 Task: Create in the project Wayfarer a sprint 'Full Throttle'.
Action: Mouse moved to (263, 67)
Screenshot: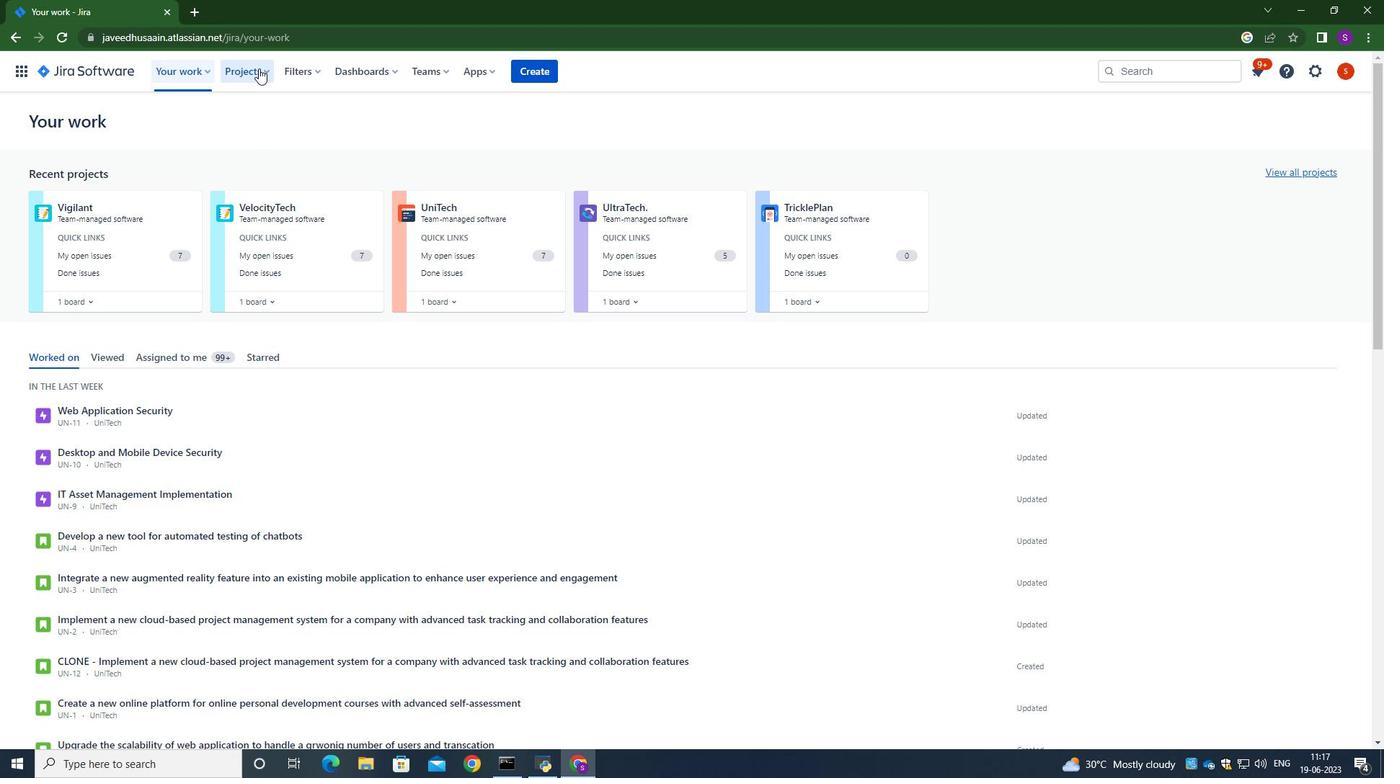 
Action: Mouse pressed left at (263, 67)
Screenshot: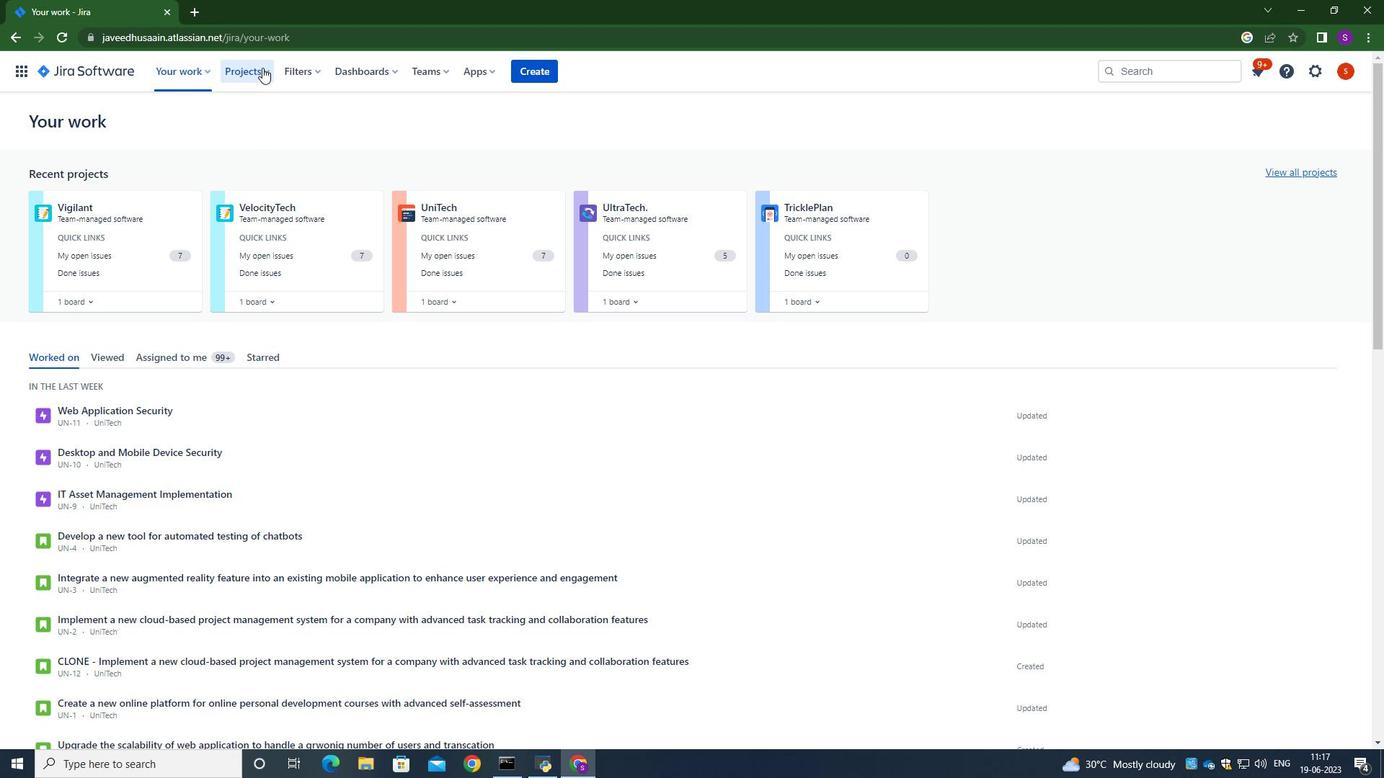 
Action: Mouse moved to (297, 131)
Screenshot: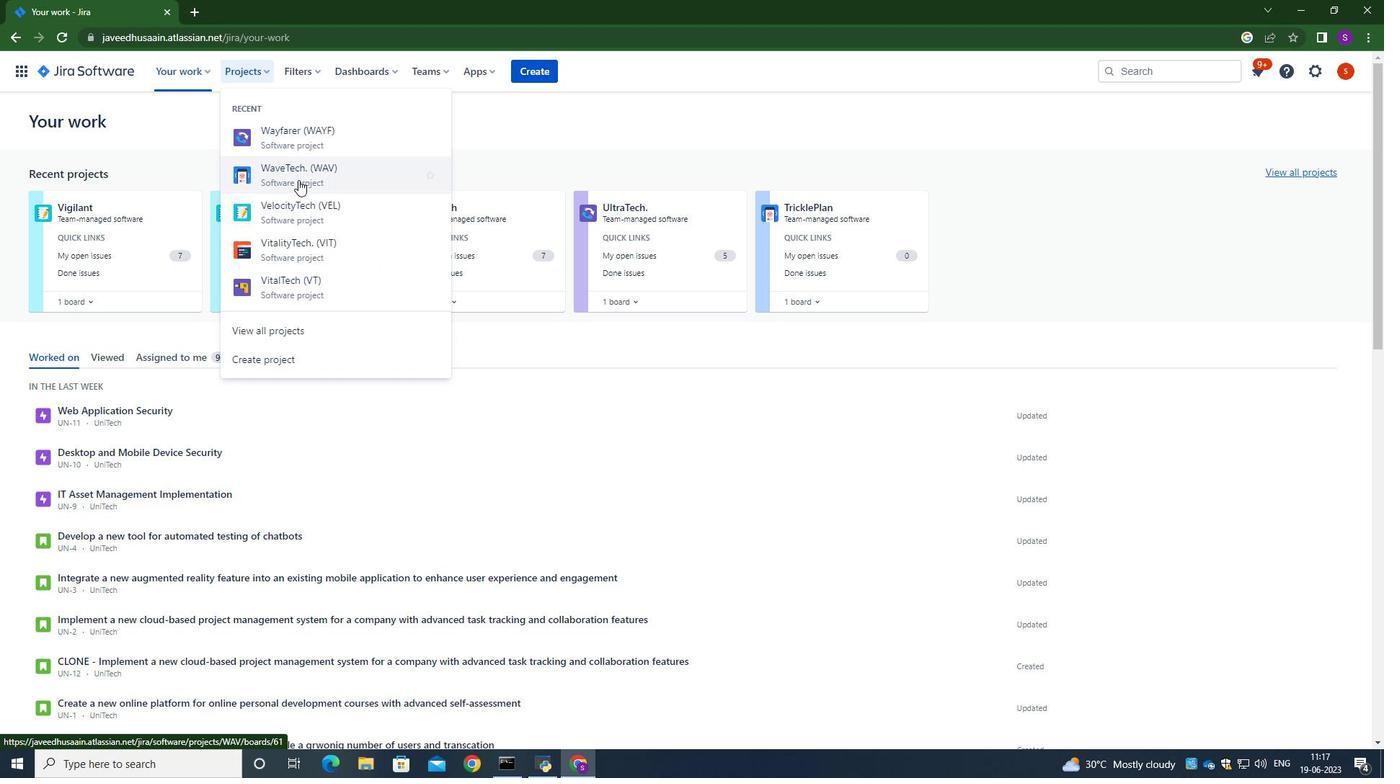 
Action: Mouse pressed left at (297, 131)
Screenshot: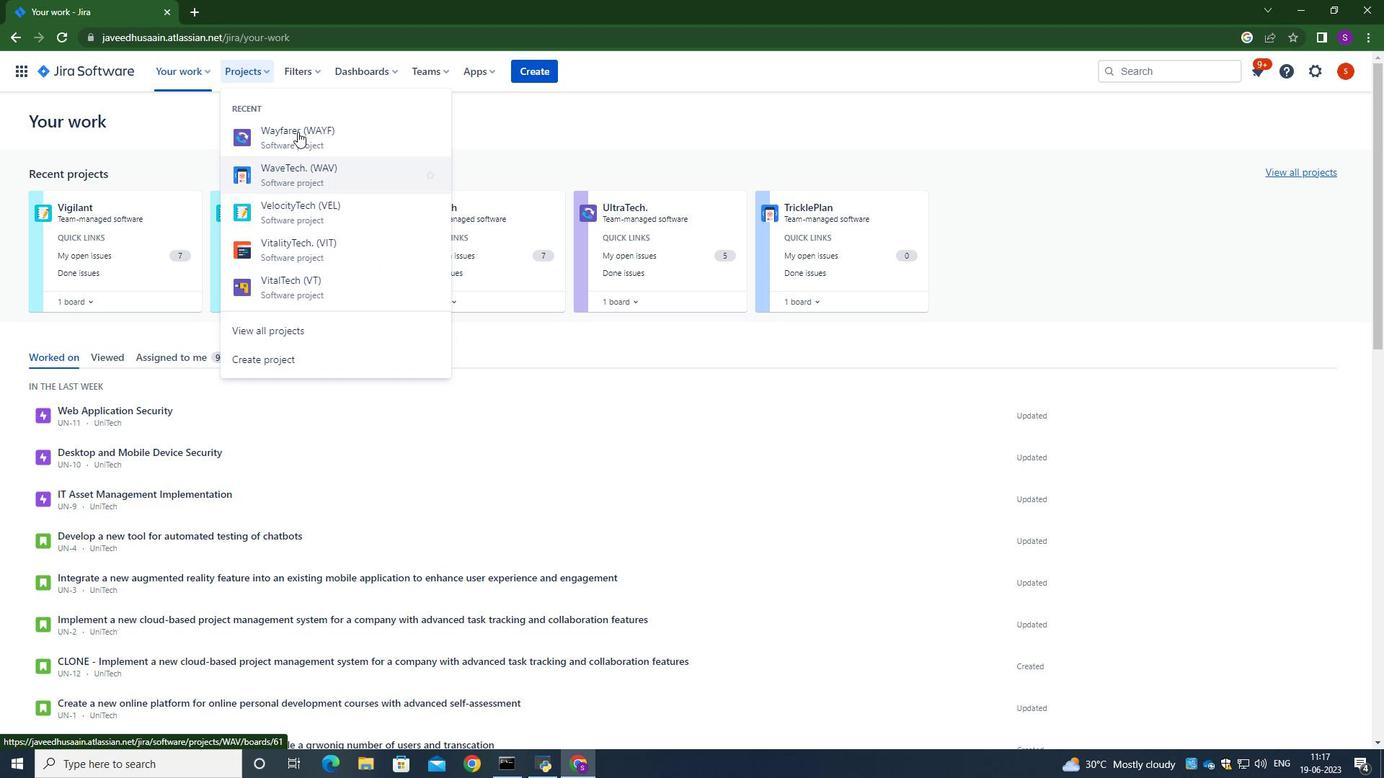 
Action: Mouse moved to (82, 213)
Screenshot: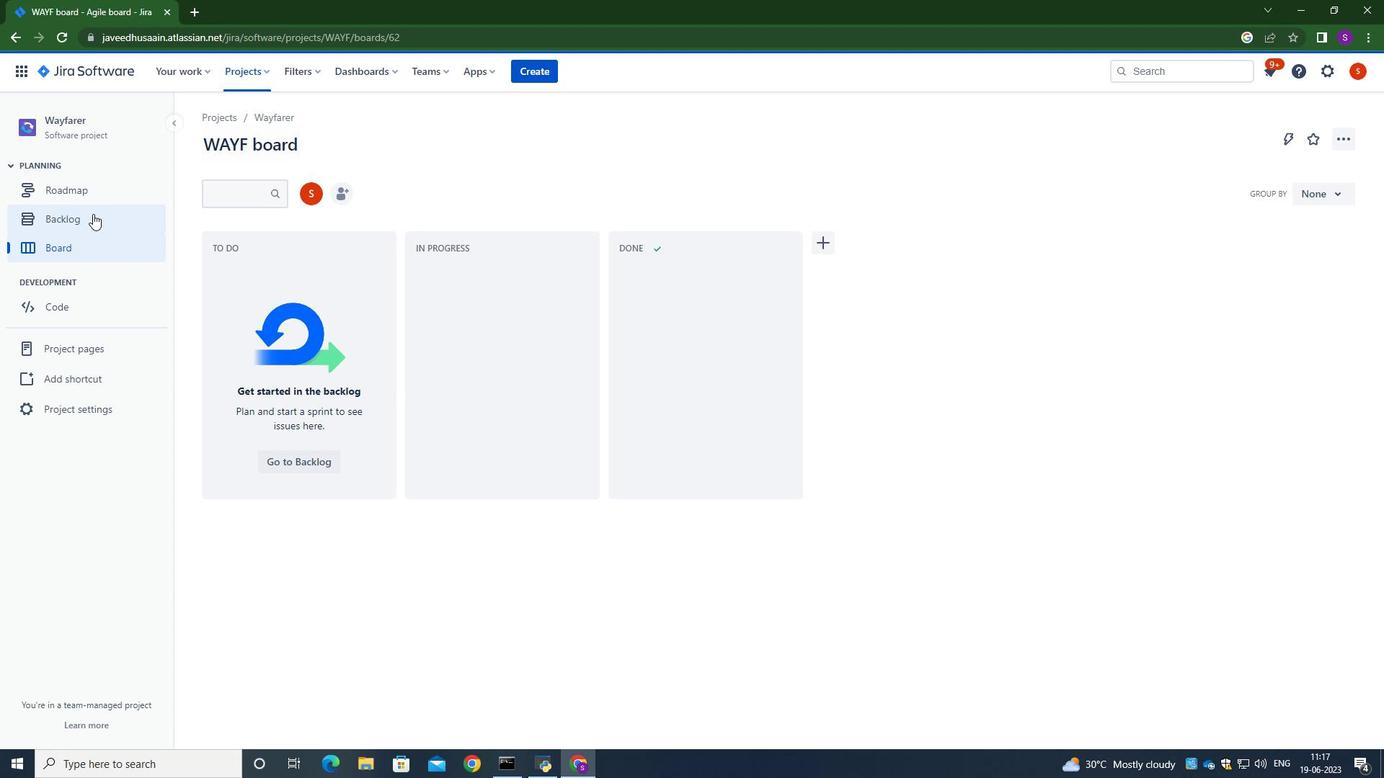 
Action: Mouse pressed left at (82, 213)
Screenshot: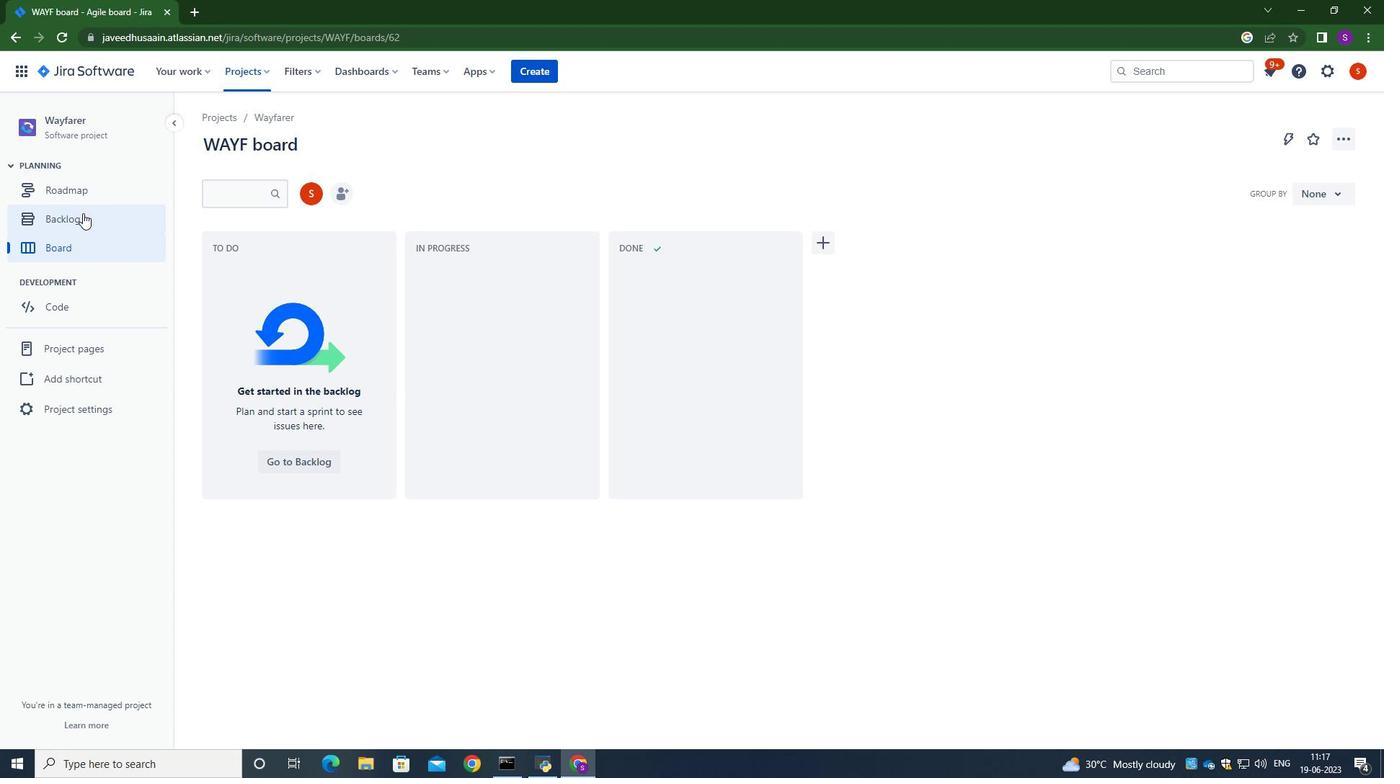 
Action: Mouse moved to (1291, 515)
Screenshot: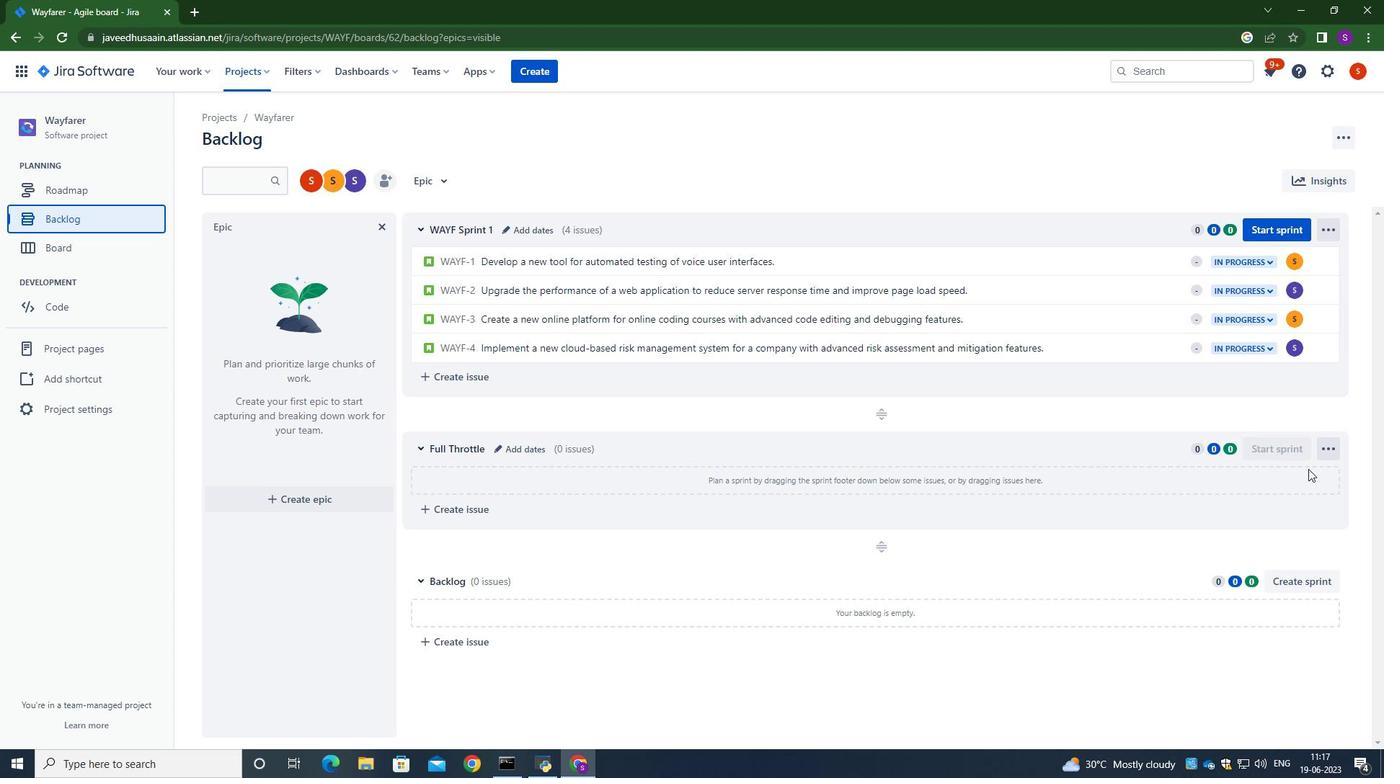 
Action: Mouse scrolled (1291, 514) with delta (0, 0)
Screenshot: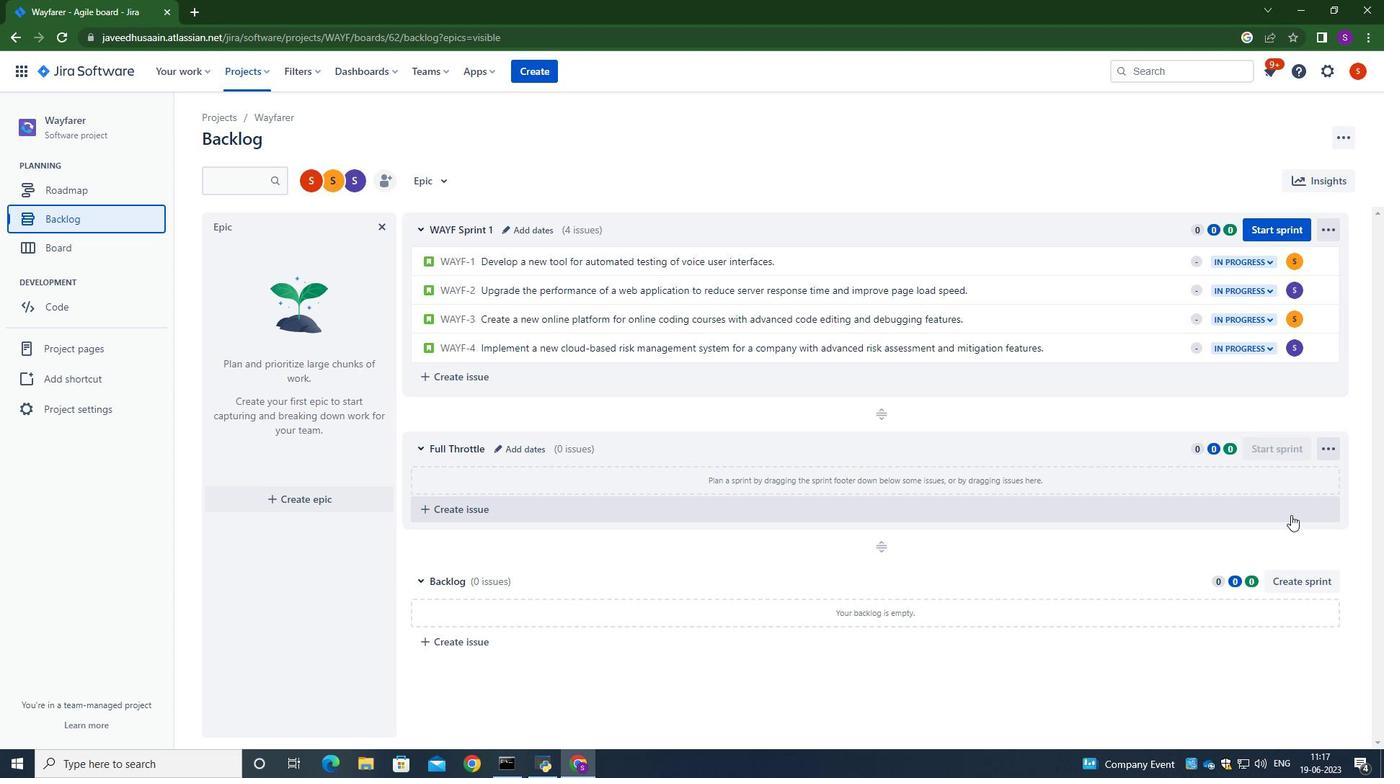 
Action: Mouse moved to (1294, 589)
Screenshot: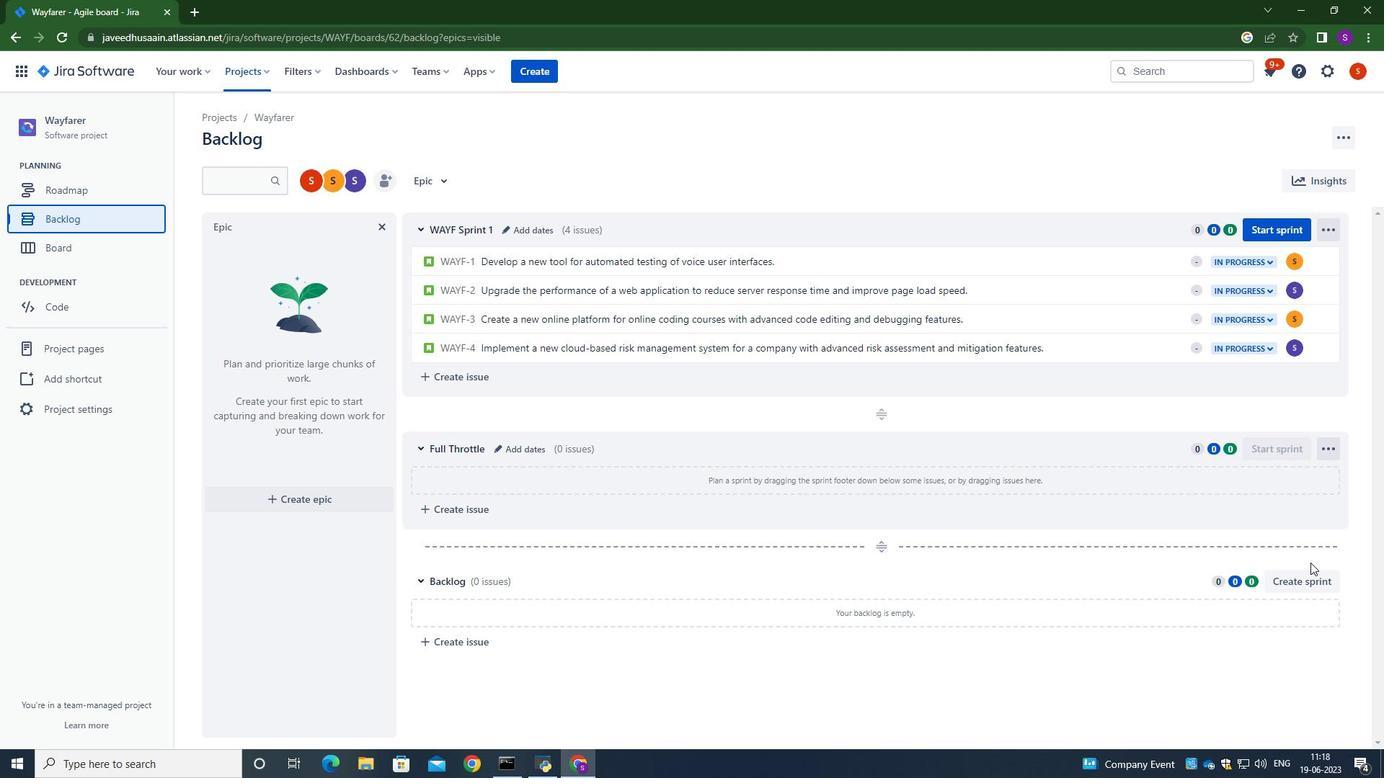 
Action: Mouse pressed left at (1294, 589)
Screenshot: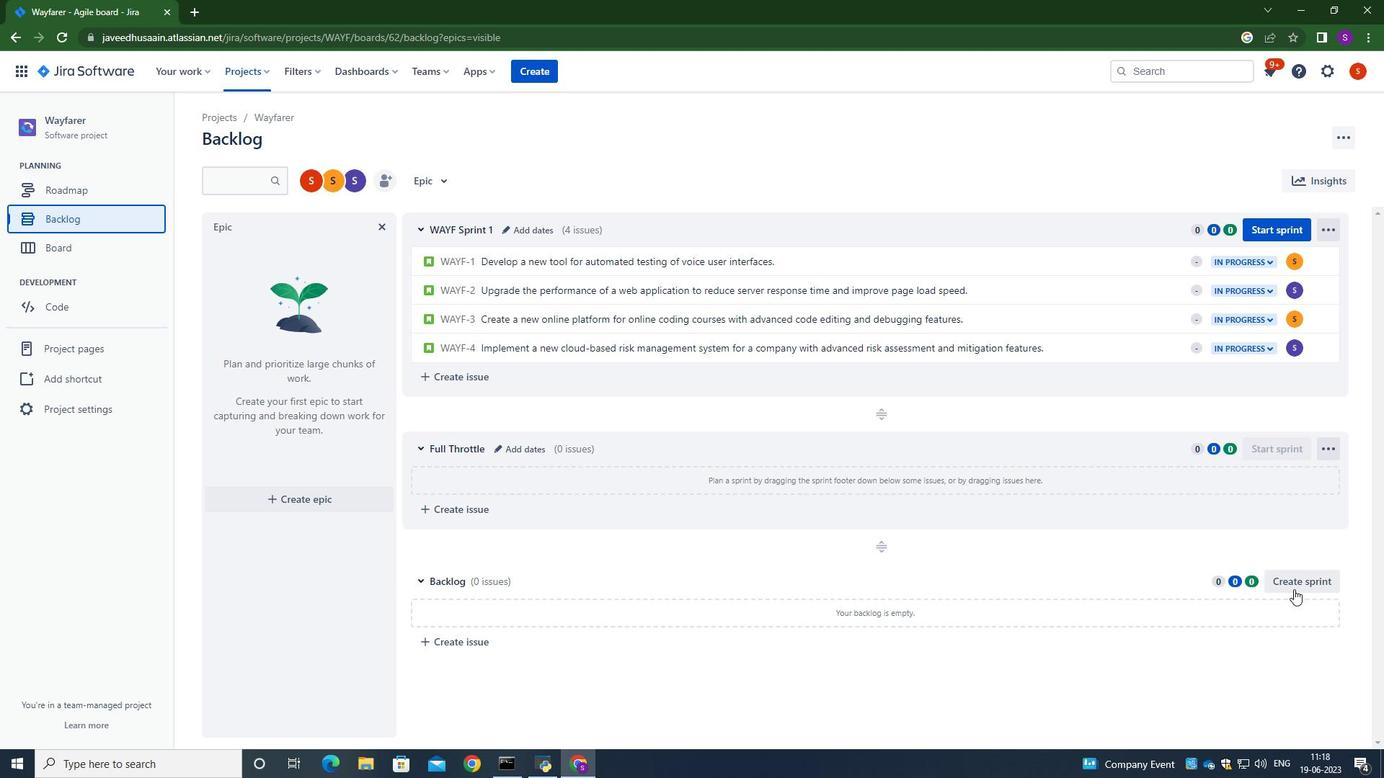
Action: Mouse moved to (512, 582)
Screenshot: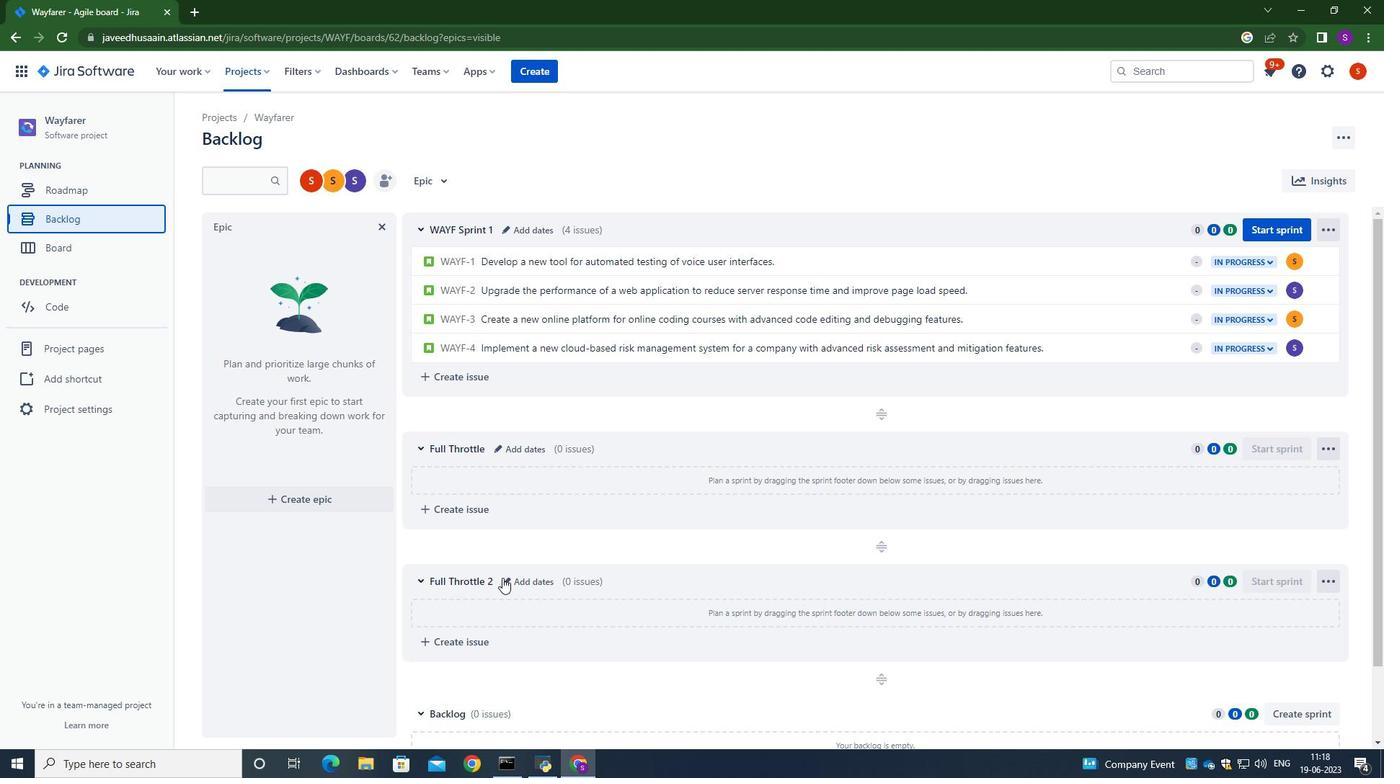 
Action: Mouse pressed left at (512, 582)
Screenshot: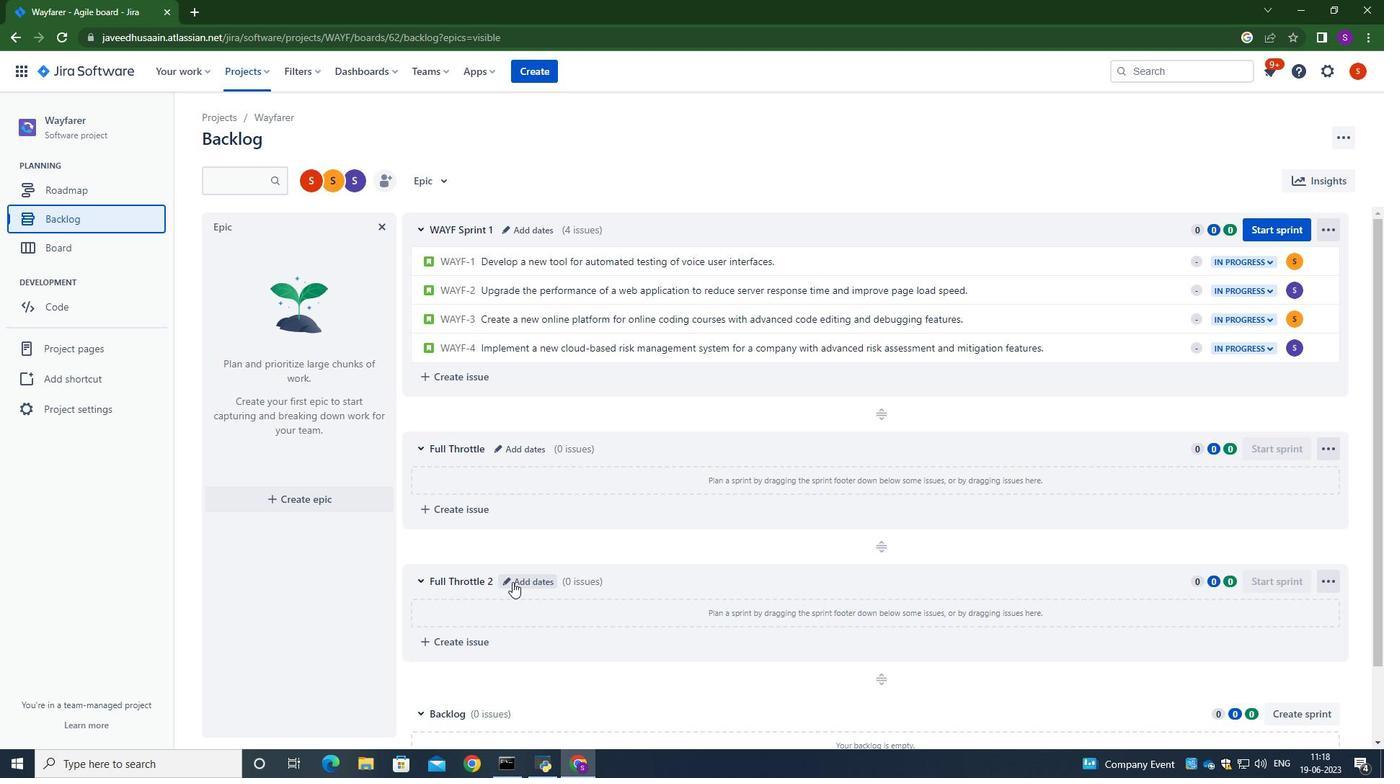 
Action: Mouse moved to (596, 180)
Screenshot: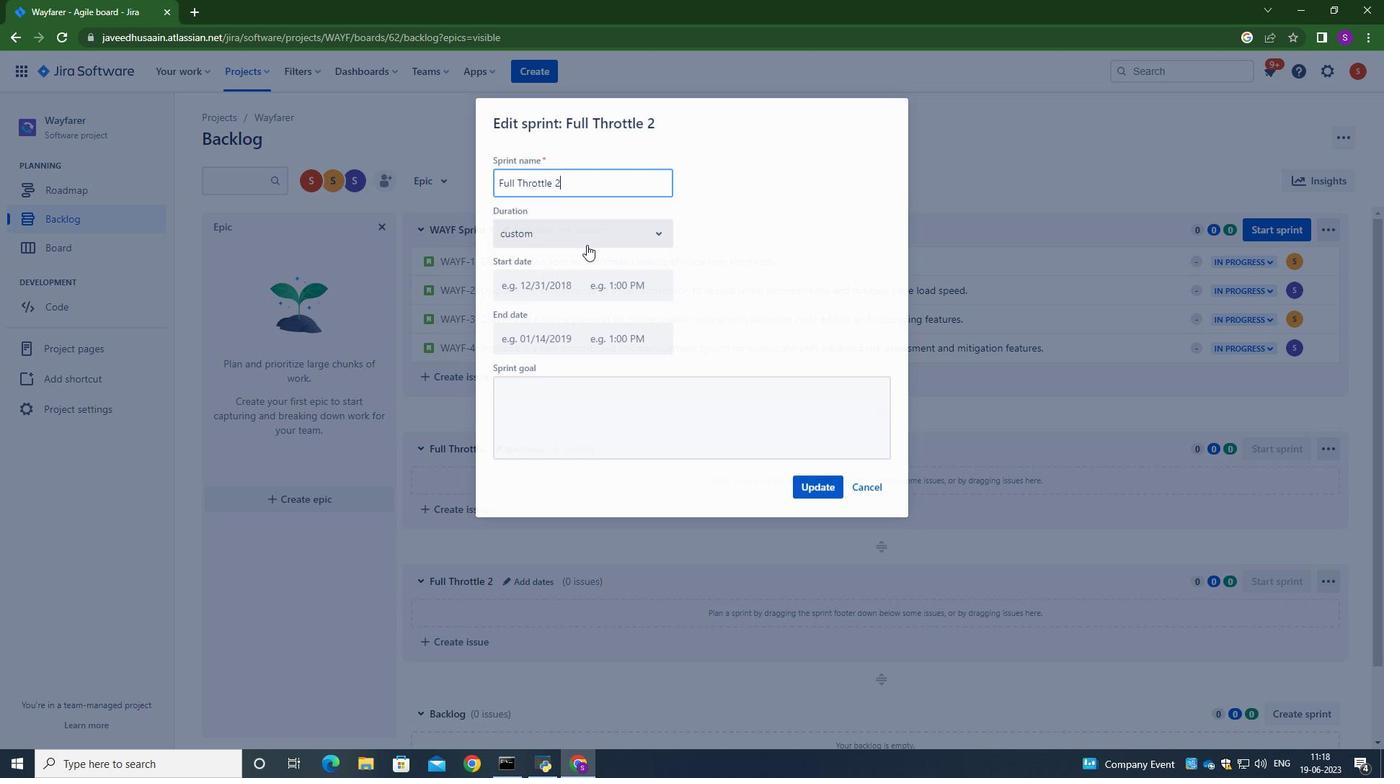 
Action: Key pressed <Key.backspace><Key.backspace>
Screenshot: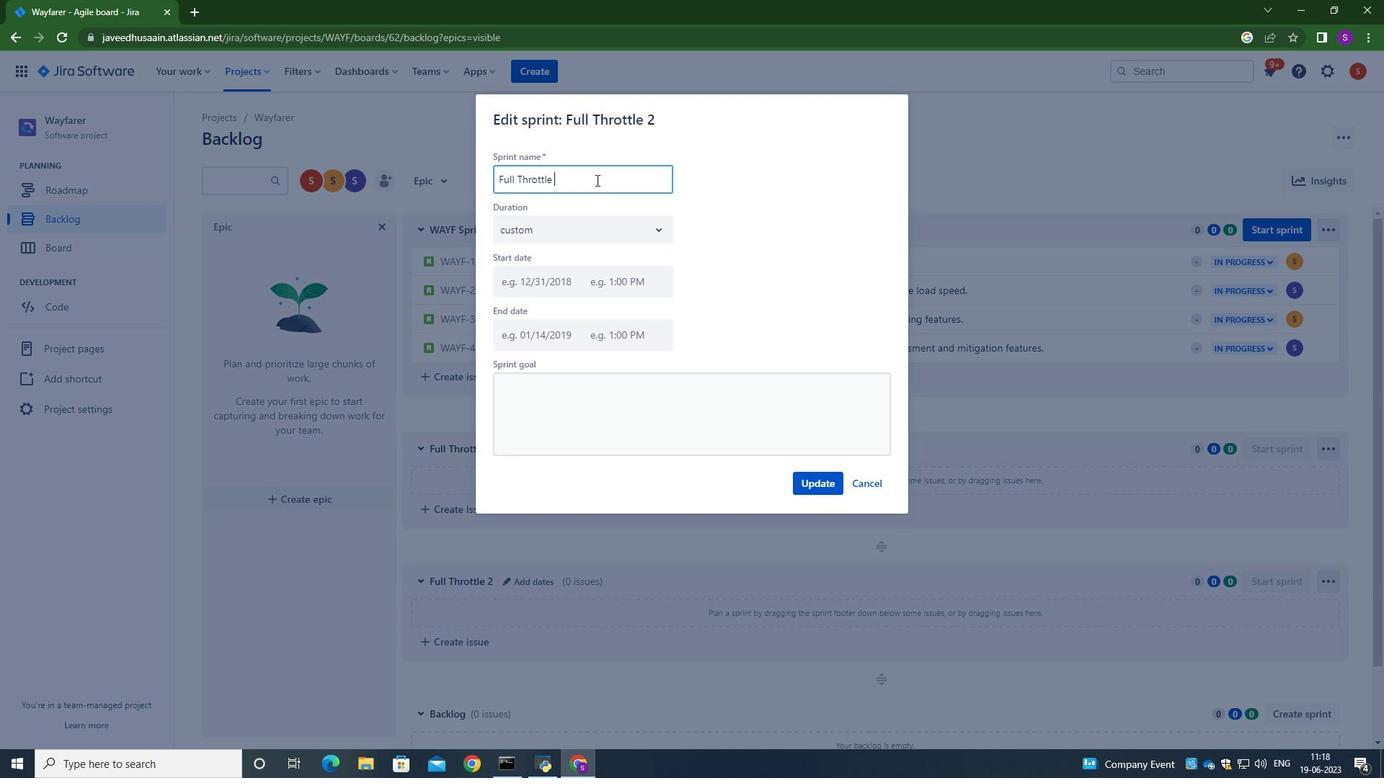
Action: Mouse moved to (829, 487)
Screenshot: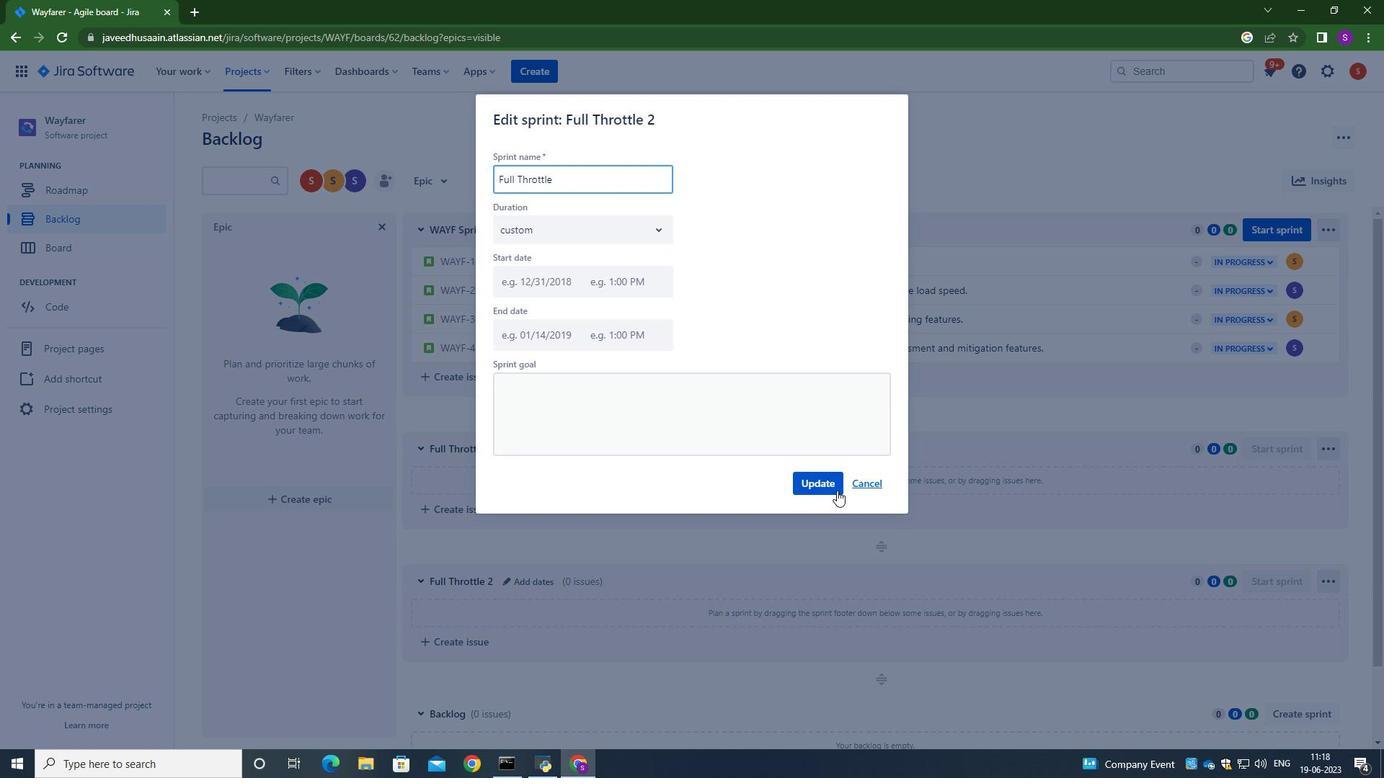 
Action: Mouse pressed left at (829, 487)
Screenshot: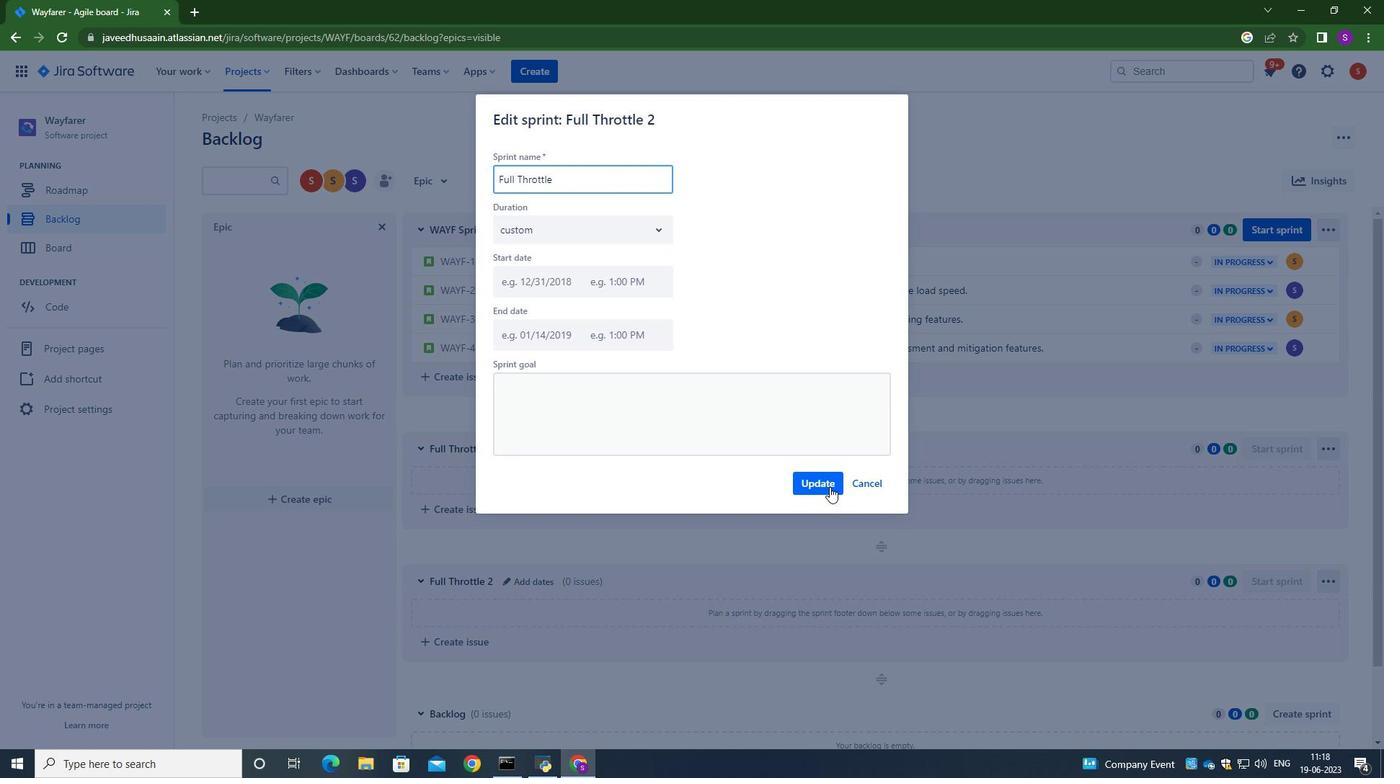 
Action: Mouse moved to (1030, 462)
Screenshot: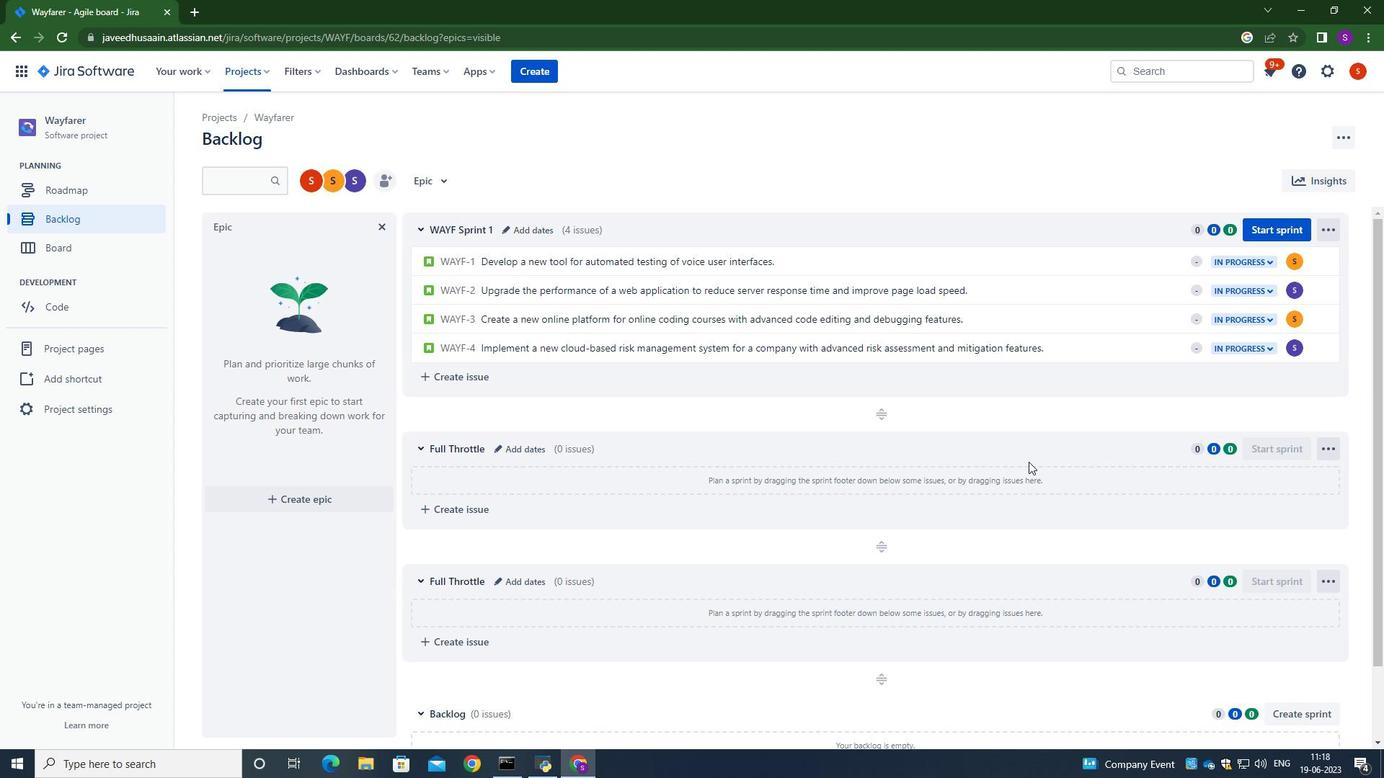 
Action: Mouse scrolled (1030, 461) with delta (0, 0)
Screenshot: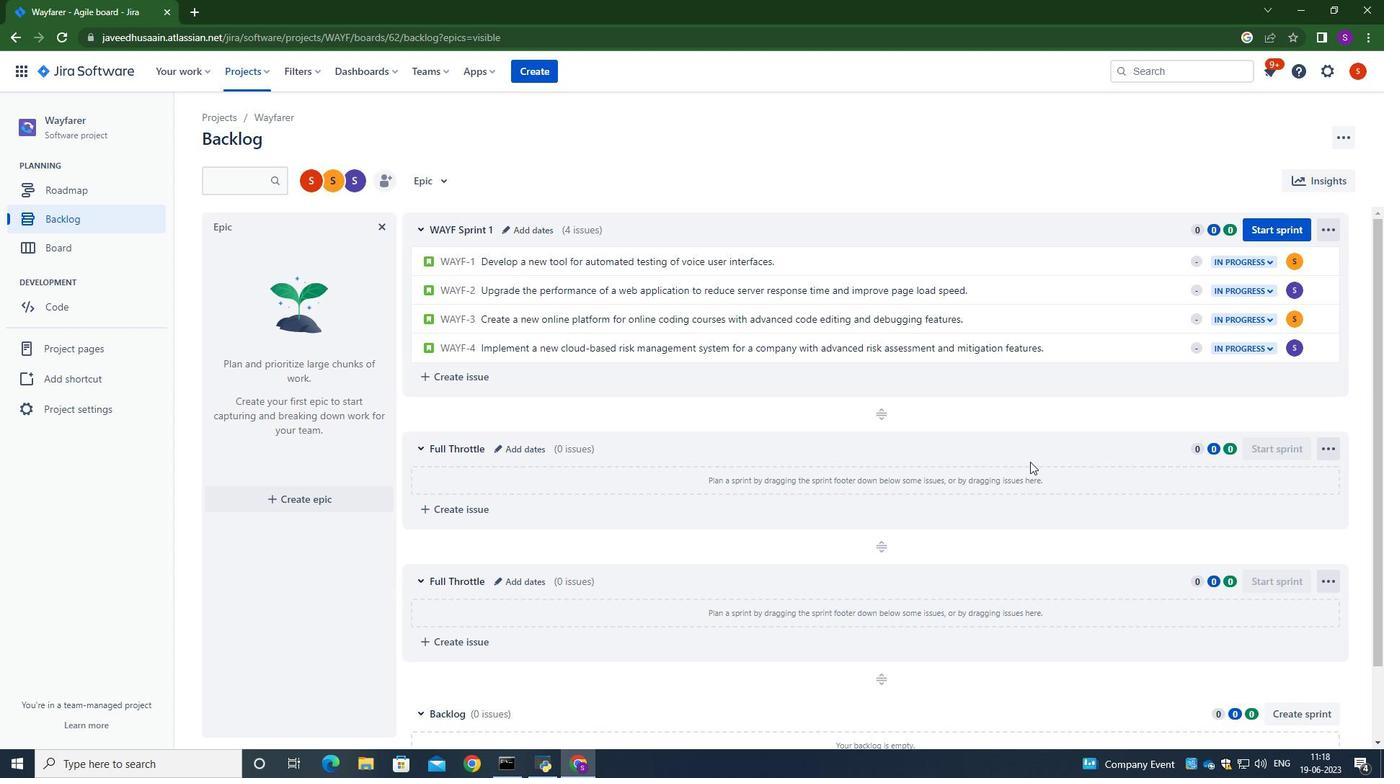 
Action: Mouse scrolled (1030, 461) with delta (0, 0)
Screenshot: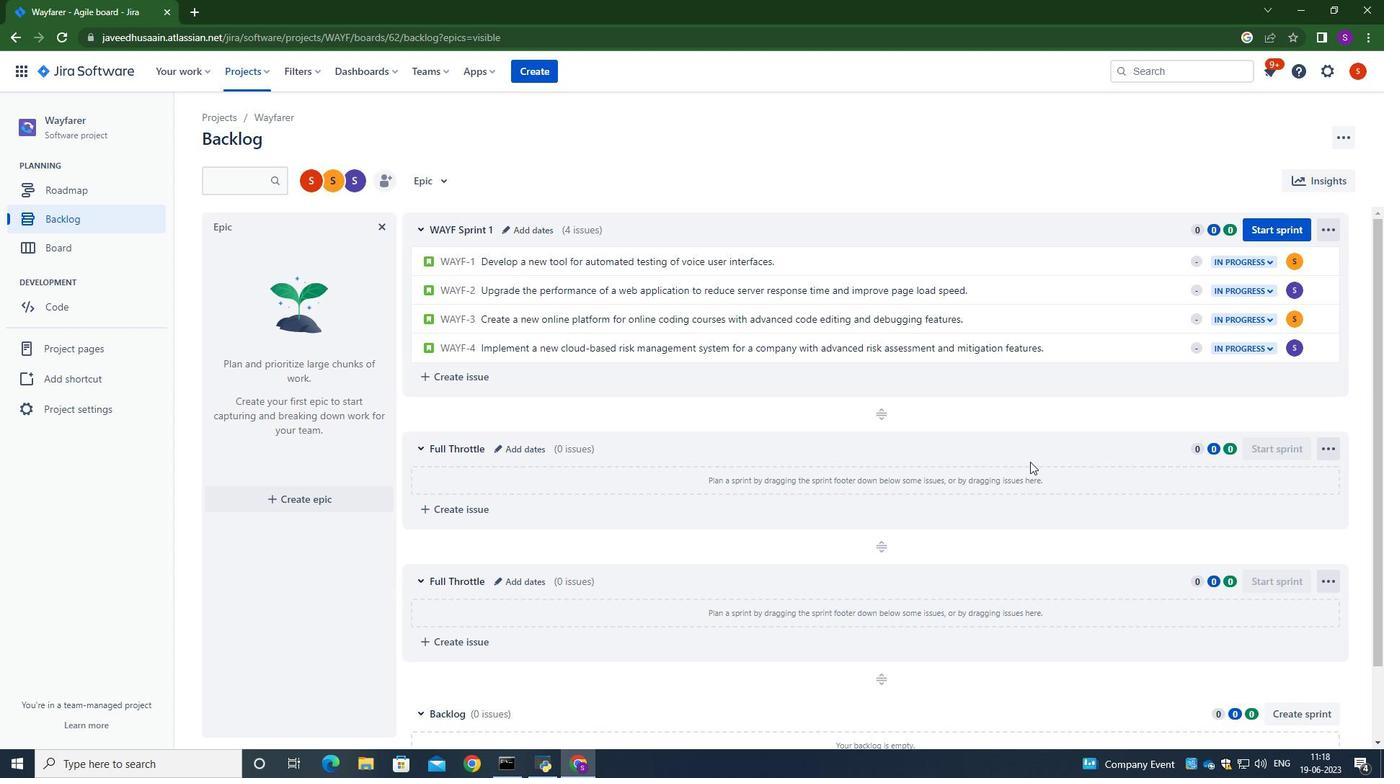 
Action: Mouse scrolled (1030, 461) with delta (0, 0)
Screenshot: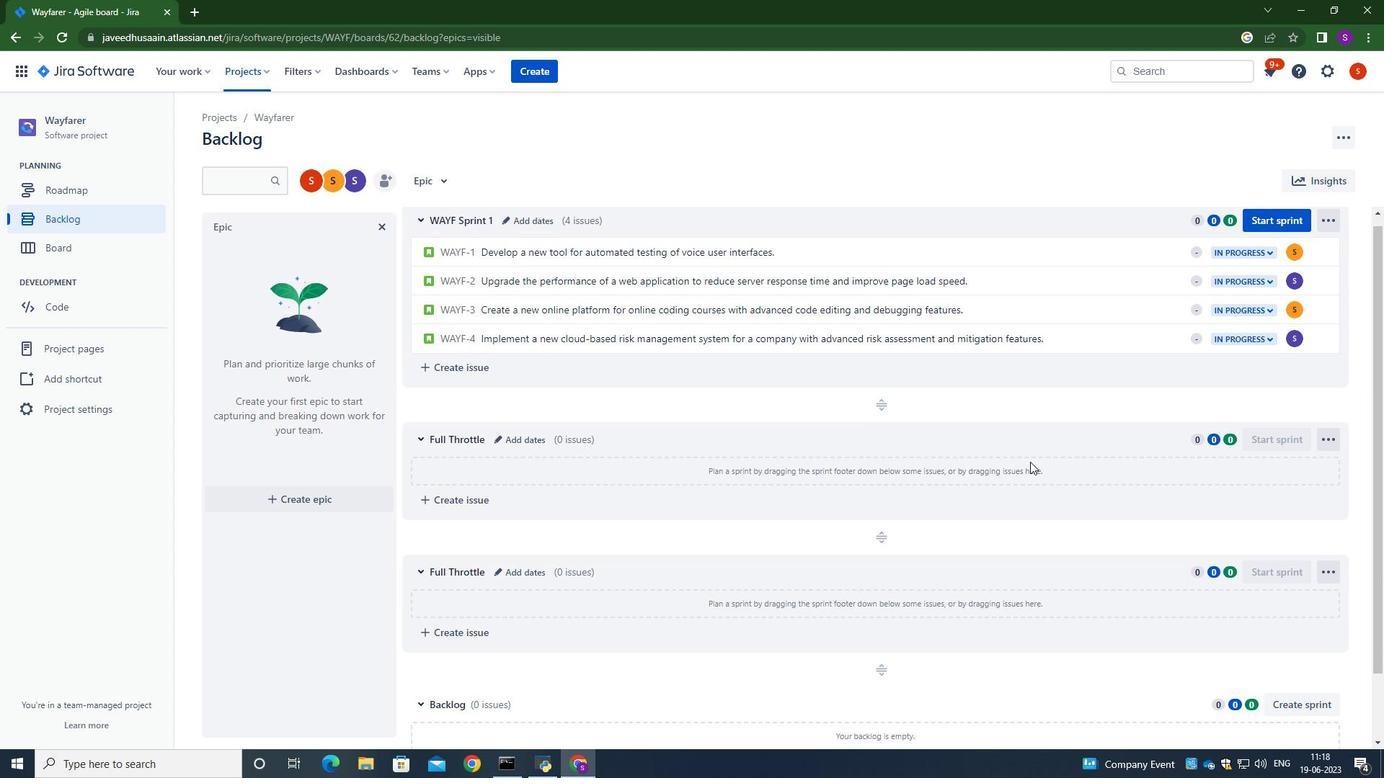 
Action: Mouse moved to (1028, 463)
Screenshot: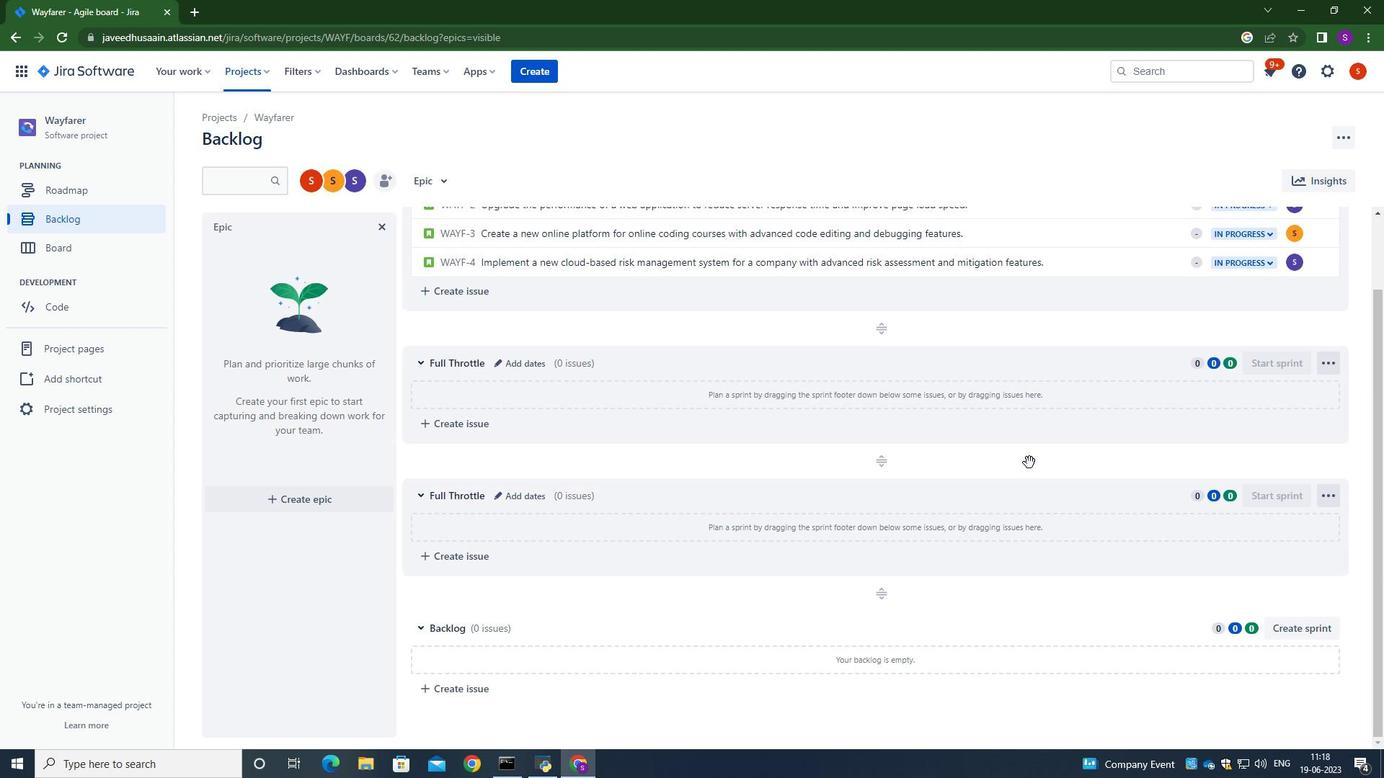 
